 Task: Select workspace-type marketing.
Action: Mouse moved to (301, 55)
Screenshot: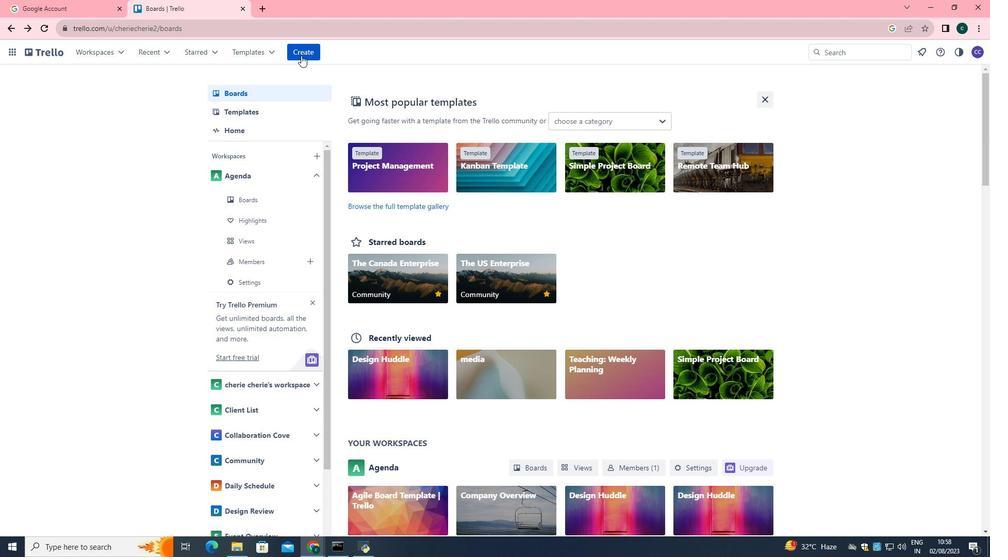 
Action: Mouse pressed left at (301, 55)
Screenshot: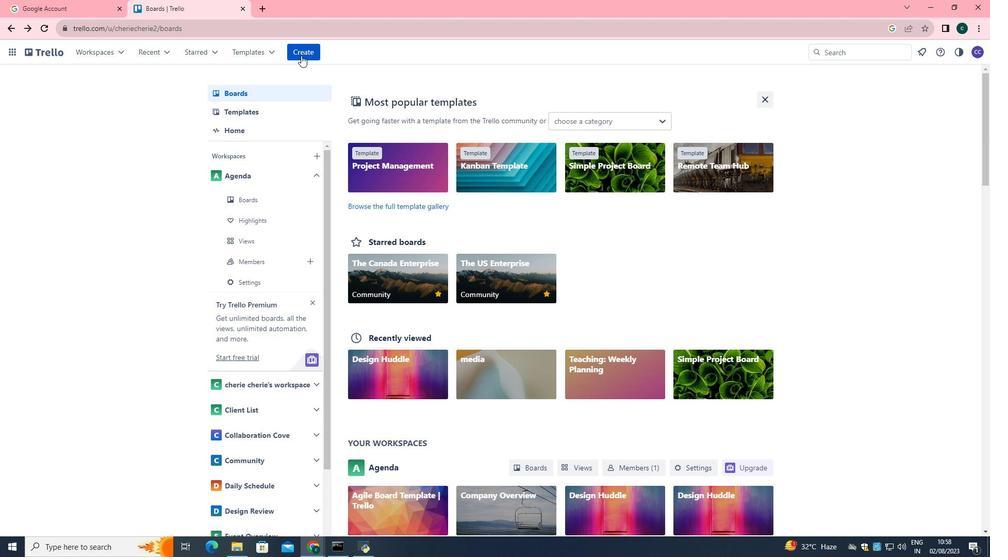 
Action: Mouse moved to (326, 153)
Screenshot: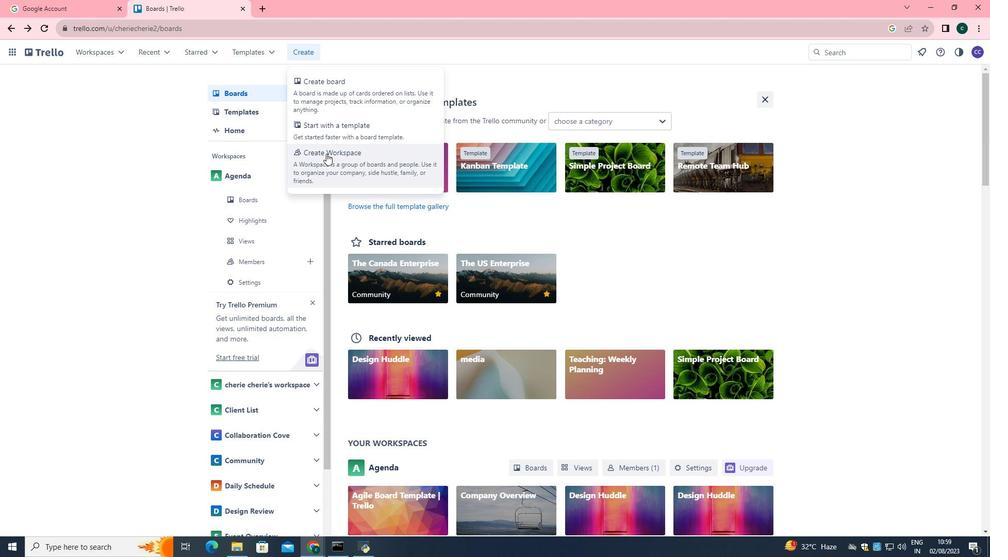 
Action: Mouse pressed left at (326, 153)
Screenshot: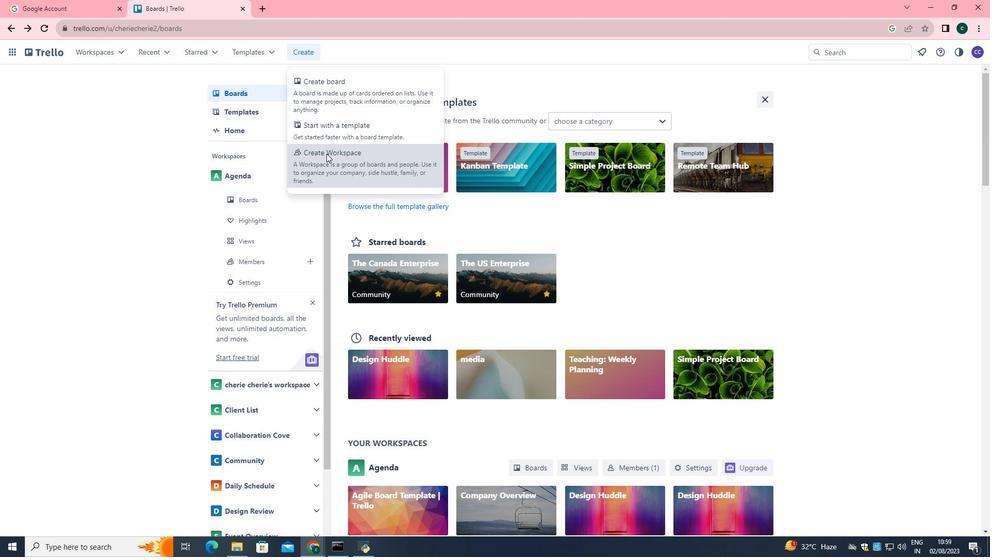 
Action: Mouse moved to (310, 235)
Screenshot: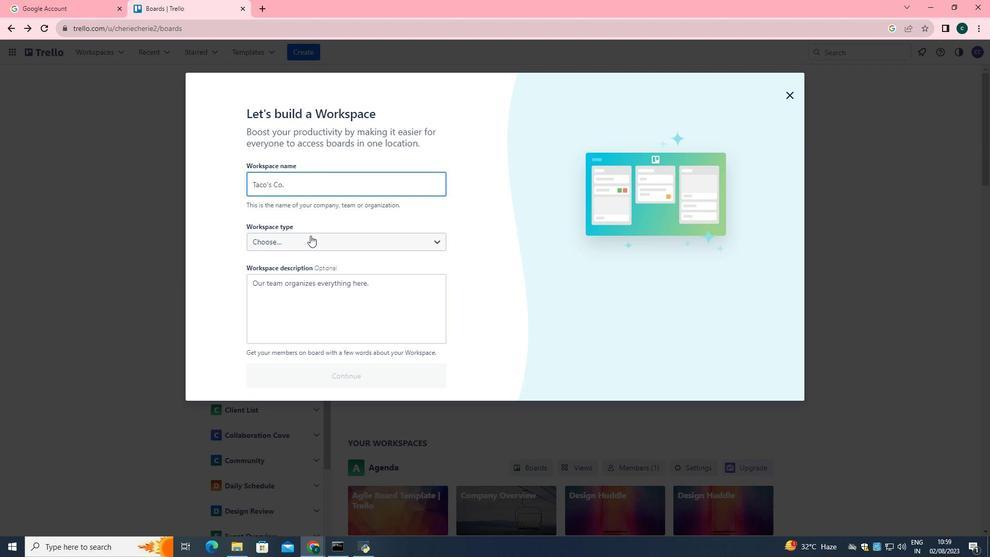 
Action: Mouse pressed left at (310, 235)
Screenshot: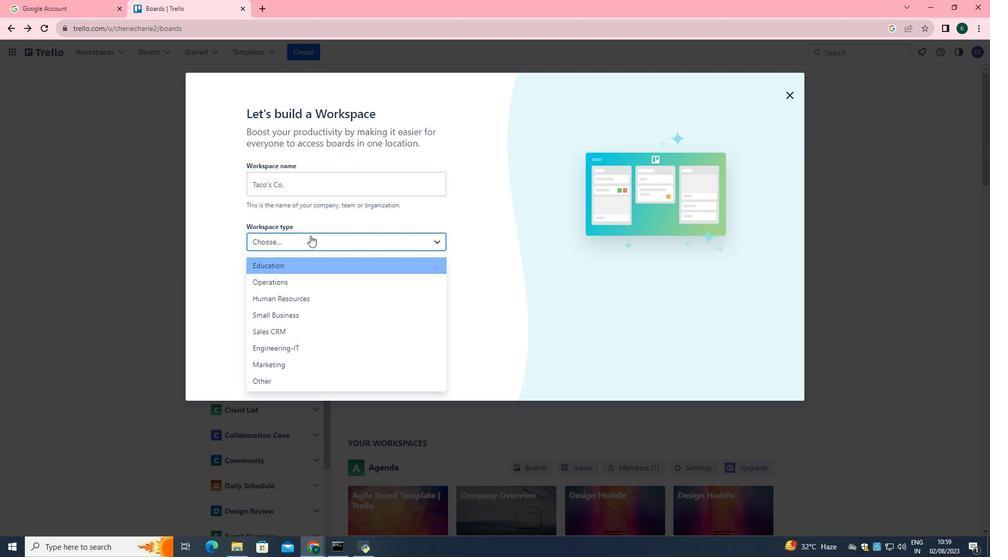 
Action: Mouse moved to (279, 366)
Screenshot: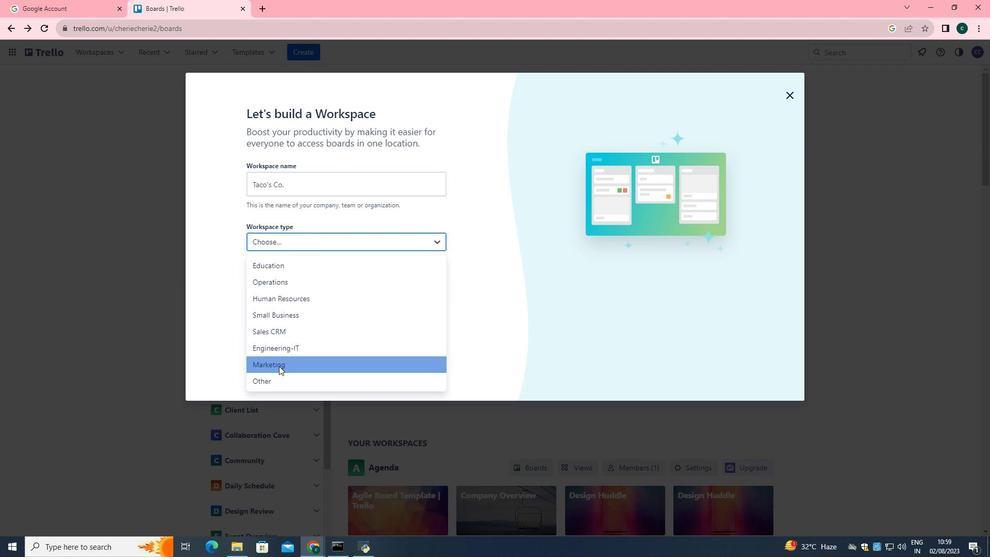 
Action: Mouse pressed left at (279, 366)
Screenshot: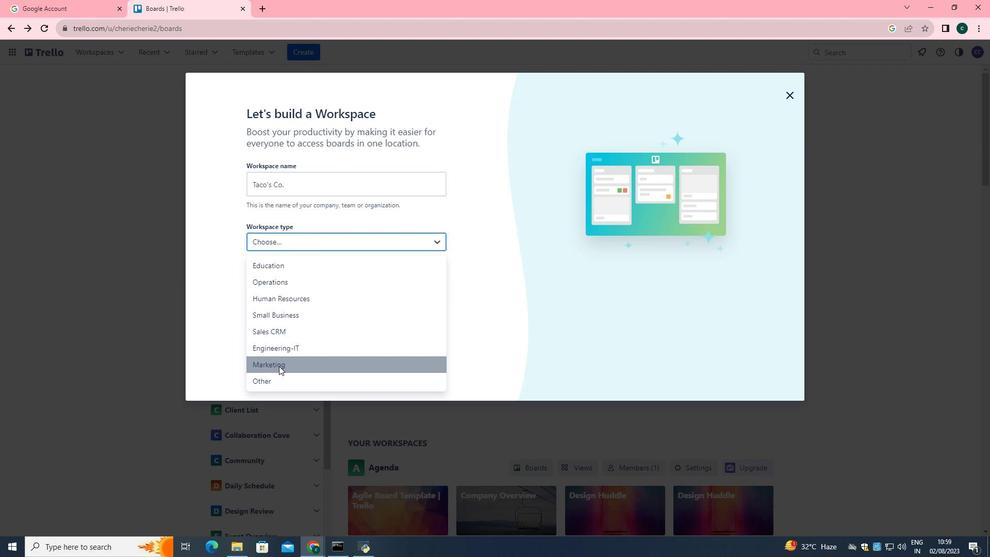 
